 Task: Add Sprouts Mozzarella Shredded Cheese Value Pack to the cart.
Action: Mouse pressed left at (14, 81)
Screenshot: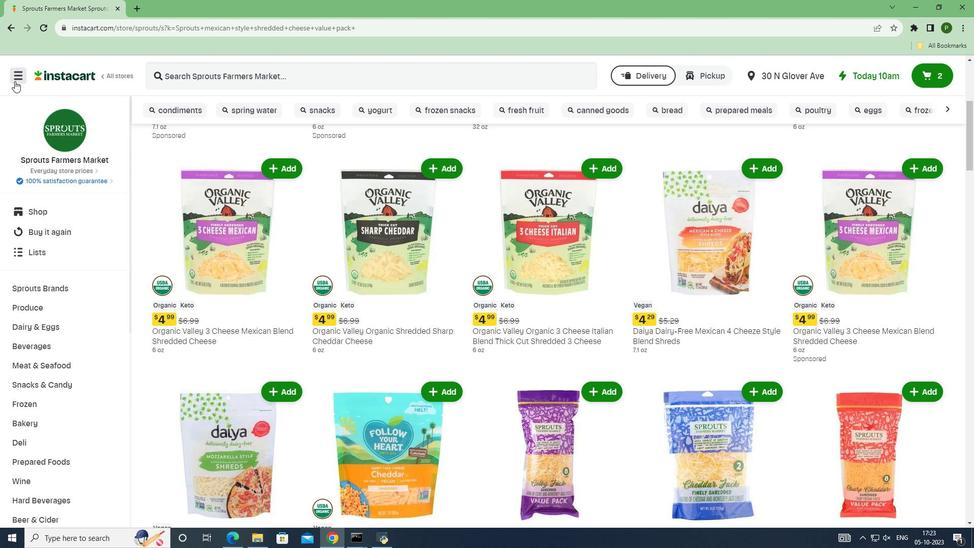 
Action: Mouse moved to (30, 268)
Screenshot: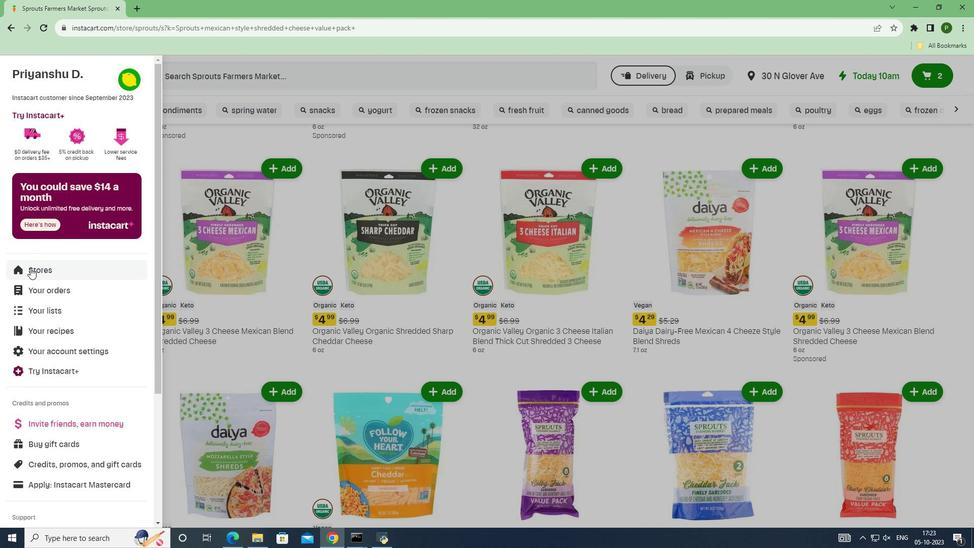 
Action: Mouse pressed left at (30, 268)
Screenshot: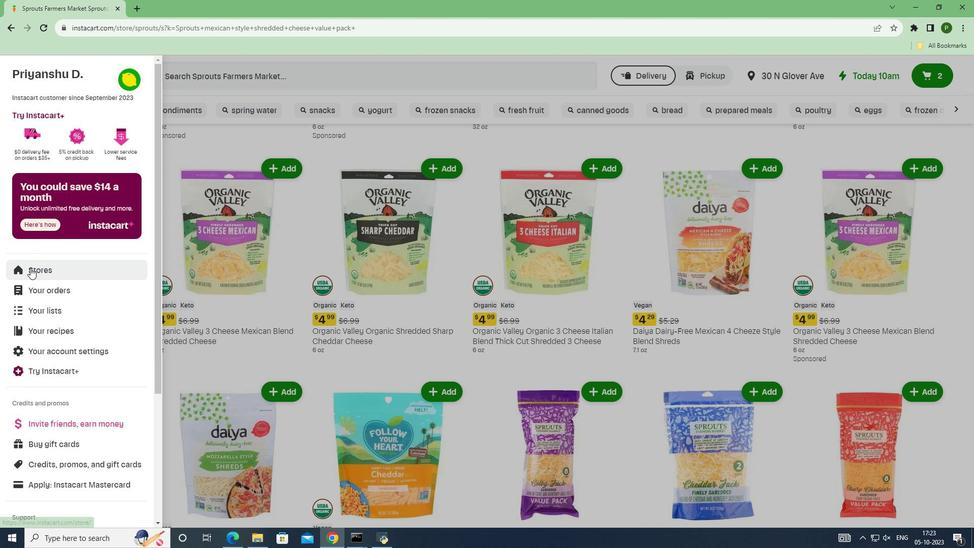 
Action: Mouse moved to (222, 117)
Screenshot: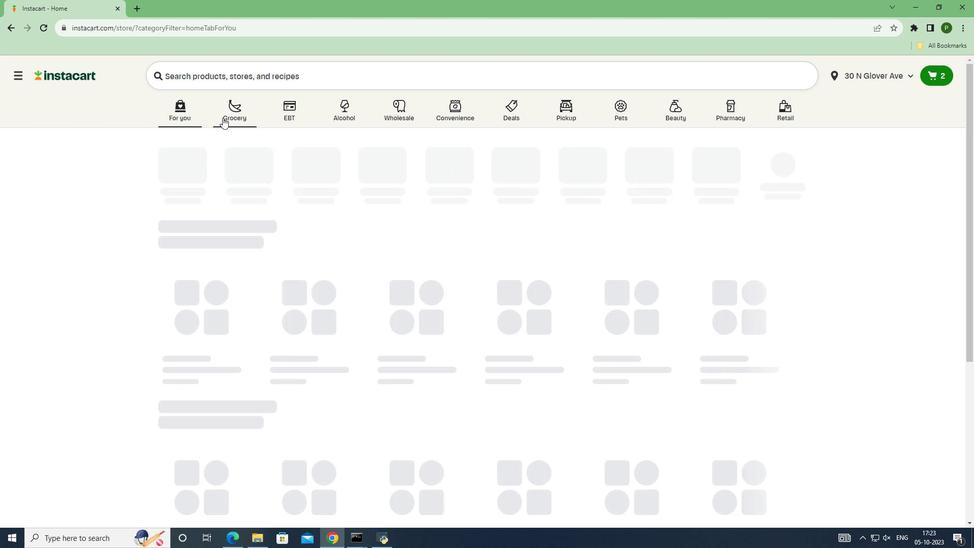 
Action: Mouse pressed left at (222, 117)
Screenshot: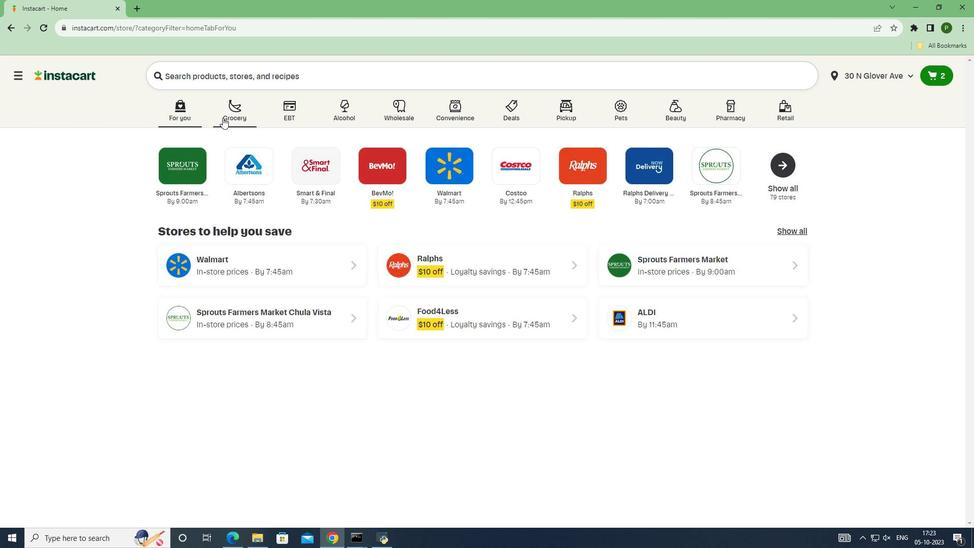 
Action: Mouse moved to (334, 199)
Screenshot: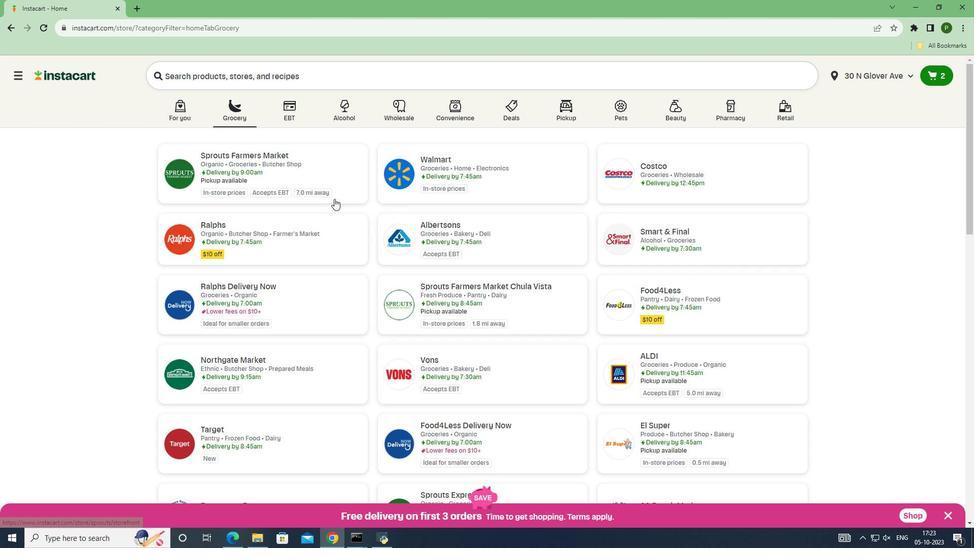 
Action: Mouse pressed left at (334, 199)
Screenshot: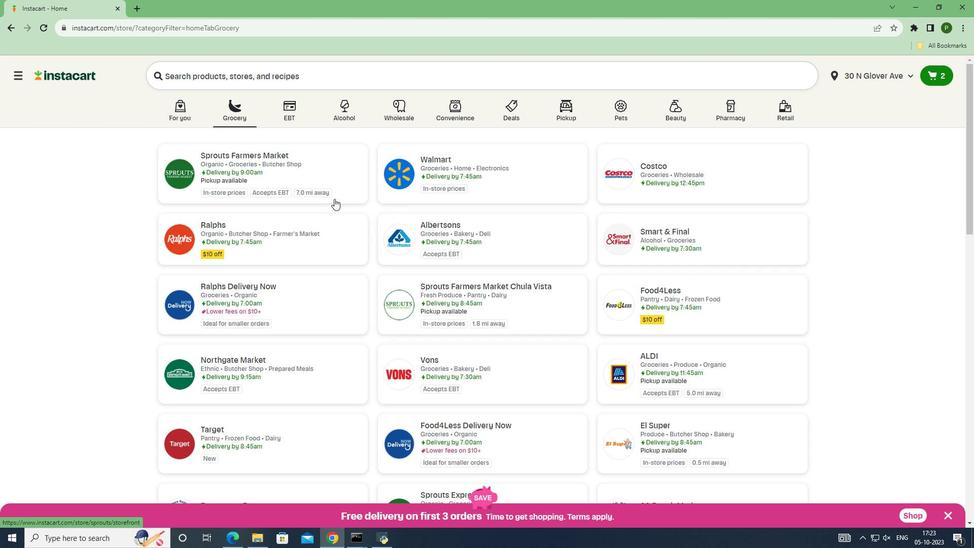 
Action: Mouse moved to (86, 280)
Screenshot: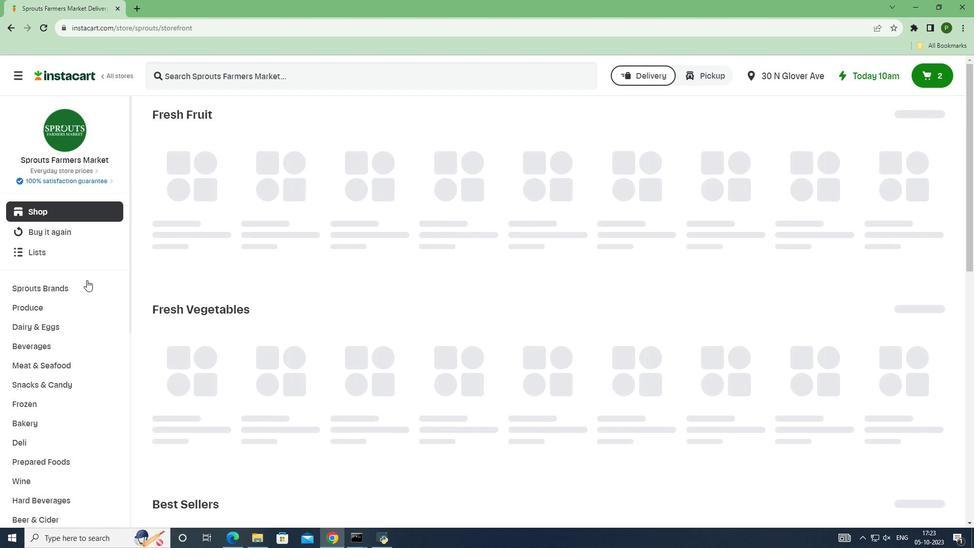 
Action: Mouse pressed left at (86, 280)
Screenshot: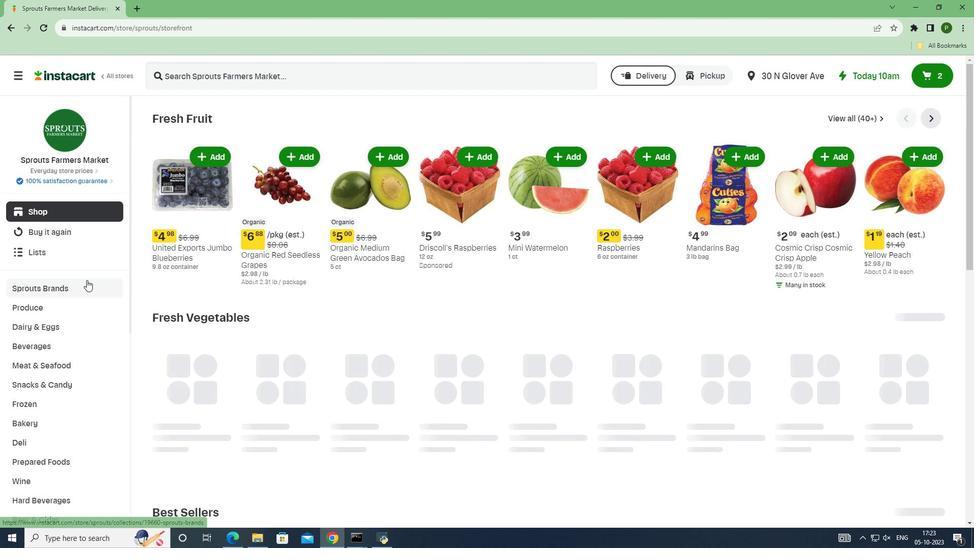 
Action: Mouse moved to (47, 405)
Screenshot: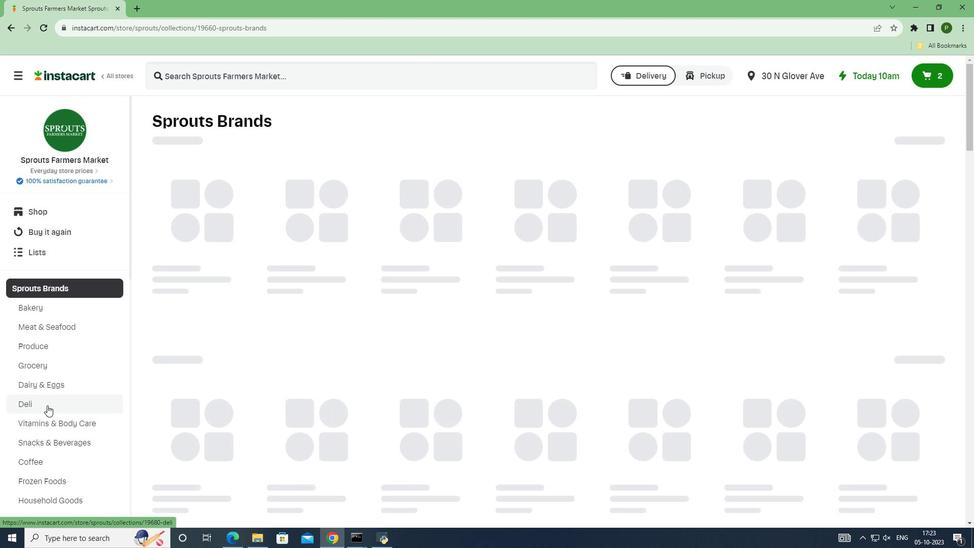 
Action: Mouse pressed left at (47, 405)
Screenshot: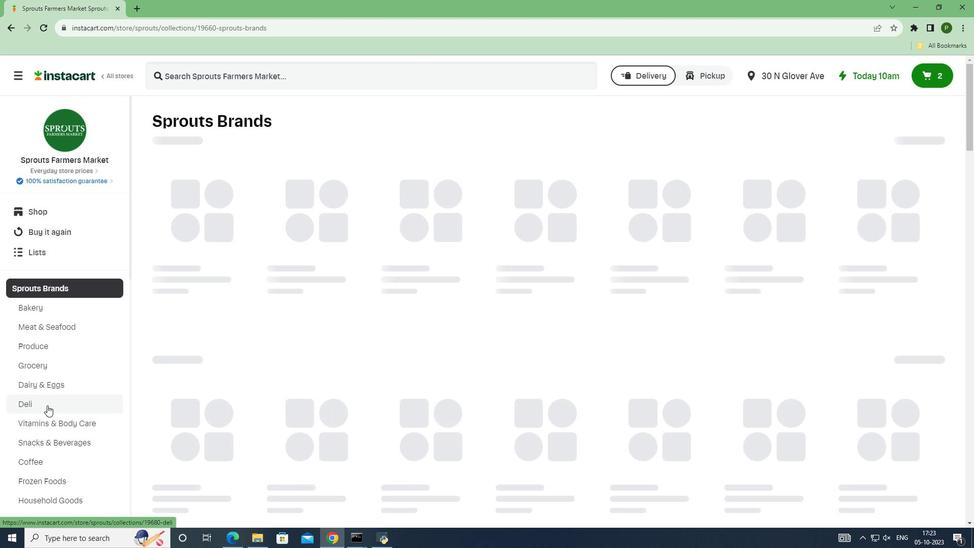 
Action: Mouse moved to (192, 78)
Screenshot: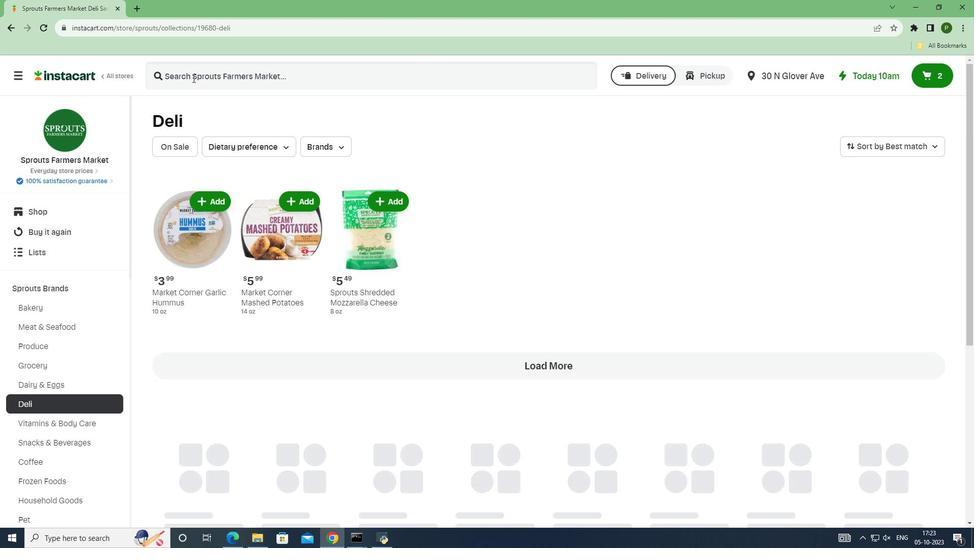 
Action: Mouse pressed left at (192, 78)
Screenshot: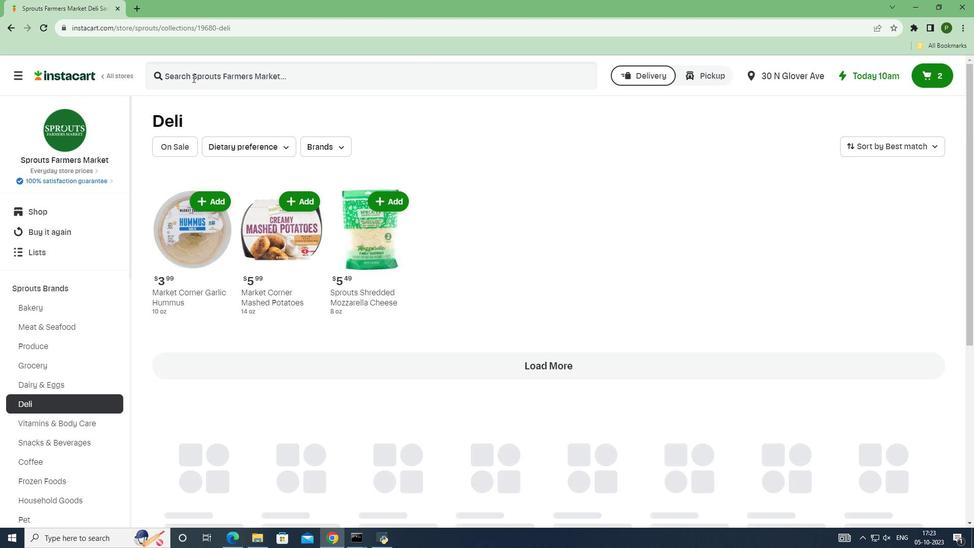 
Action: Key pressed <Key.caps_lock>S<Key.caps_lock>prouts<Key.space>mozzarella<Key.space>shredded<Key.space>cheese<Key.space>value<Key.space>pack<Key.space><Key.enter>
Screenshot: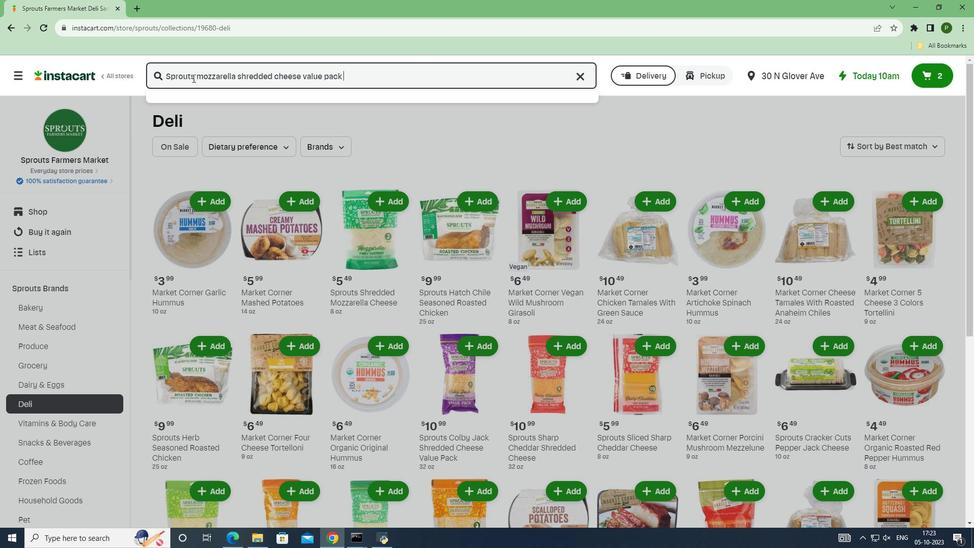 
Action: Mouse moved to (597, 176)
Screenshot: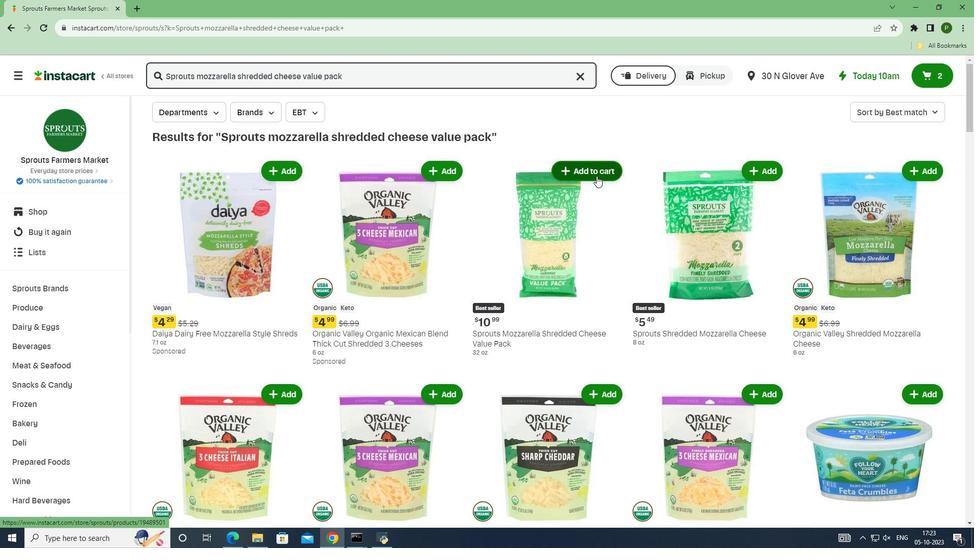 
Action: Mouse pressed left at (597, 176)
Screenshot: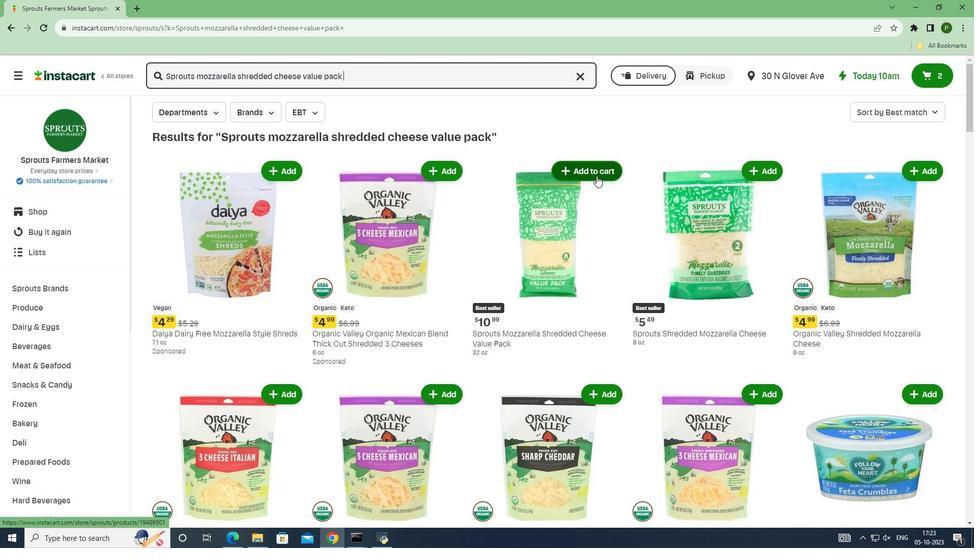 
